Task: Discover beaches for a family vacation between Destin, Florida, and Panama City Beach, Florida.
Action: Mouse moved to (156, 95)
Screenshot: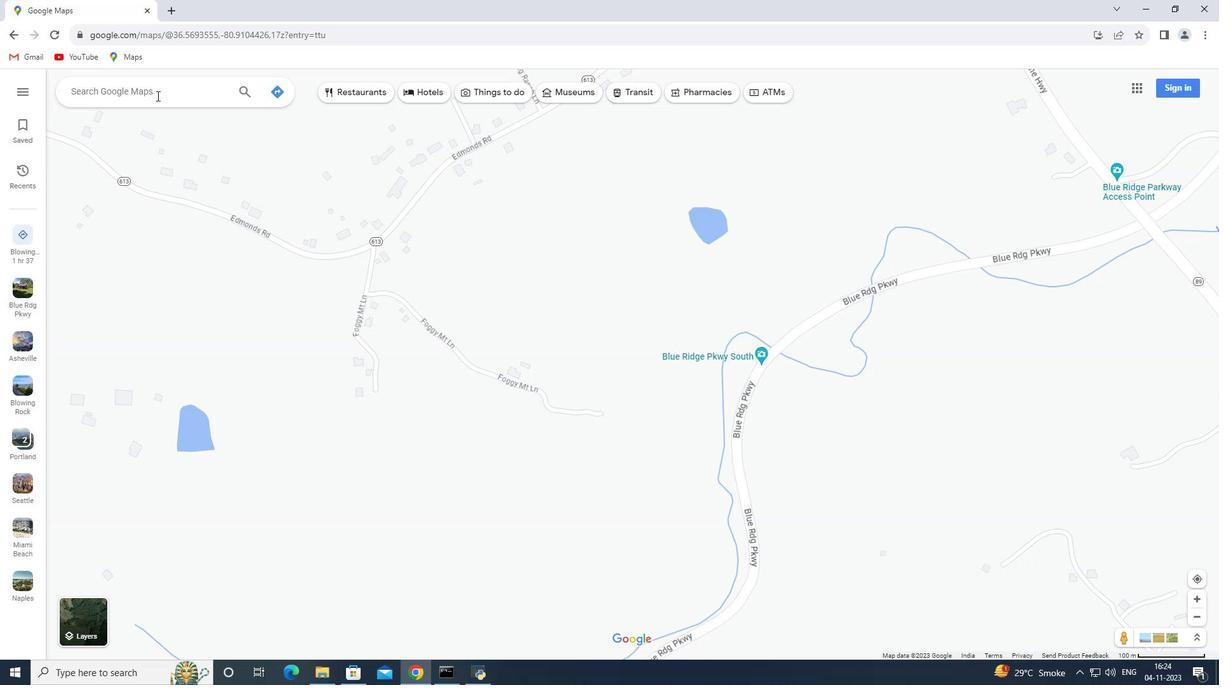
Action: Mouse pressed left at (156, 95)
Screenshot: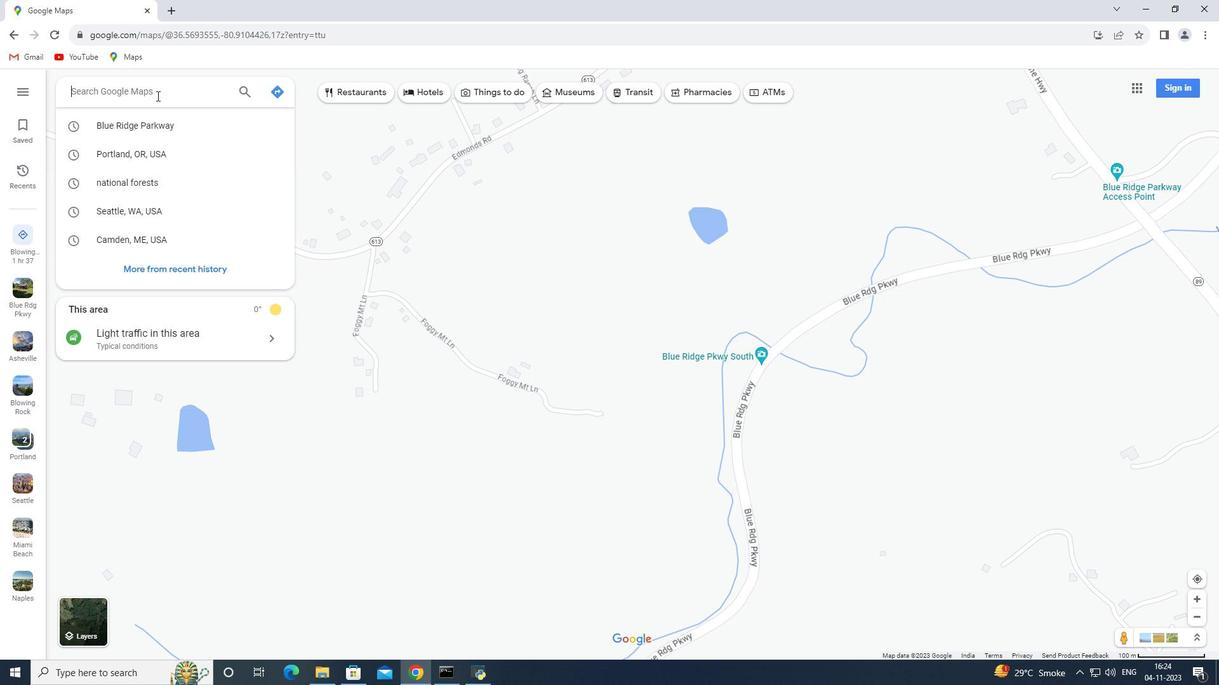 
Action: Key pressed <Key.shift>Destin,<Key.space><Key.shift>Florida<Key.enter>
Screenshot: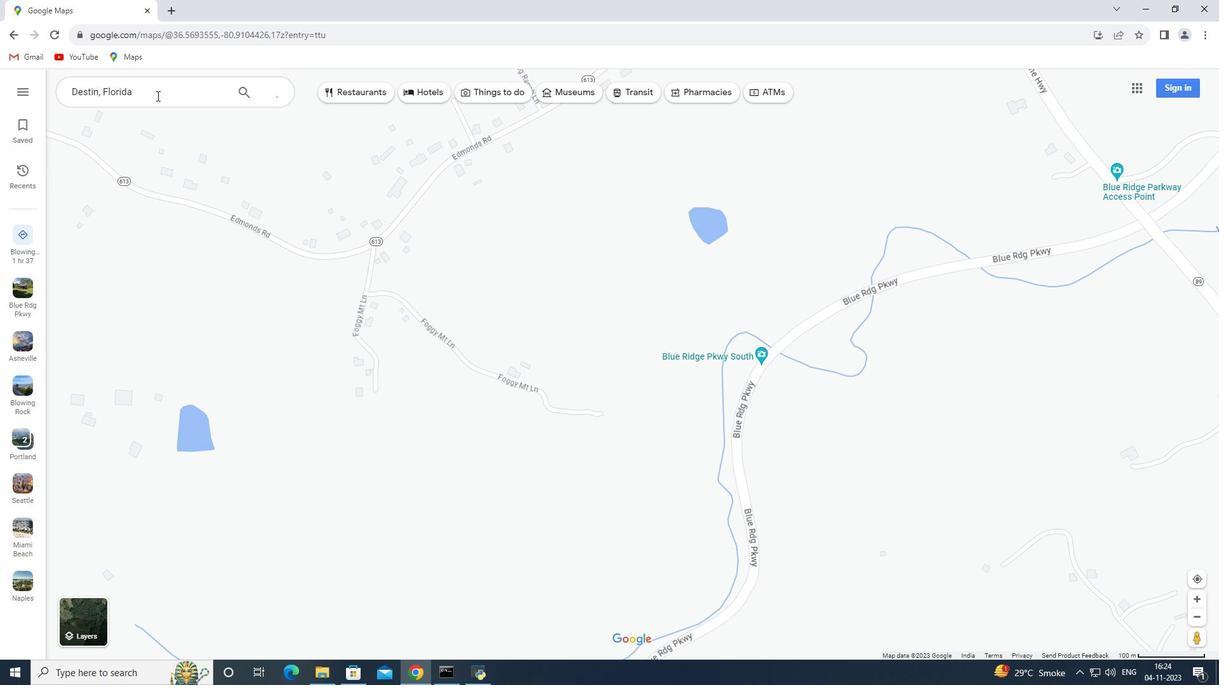 
Action: Mouse moved to (181, 305)
Screenshot: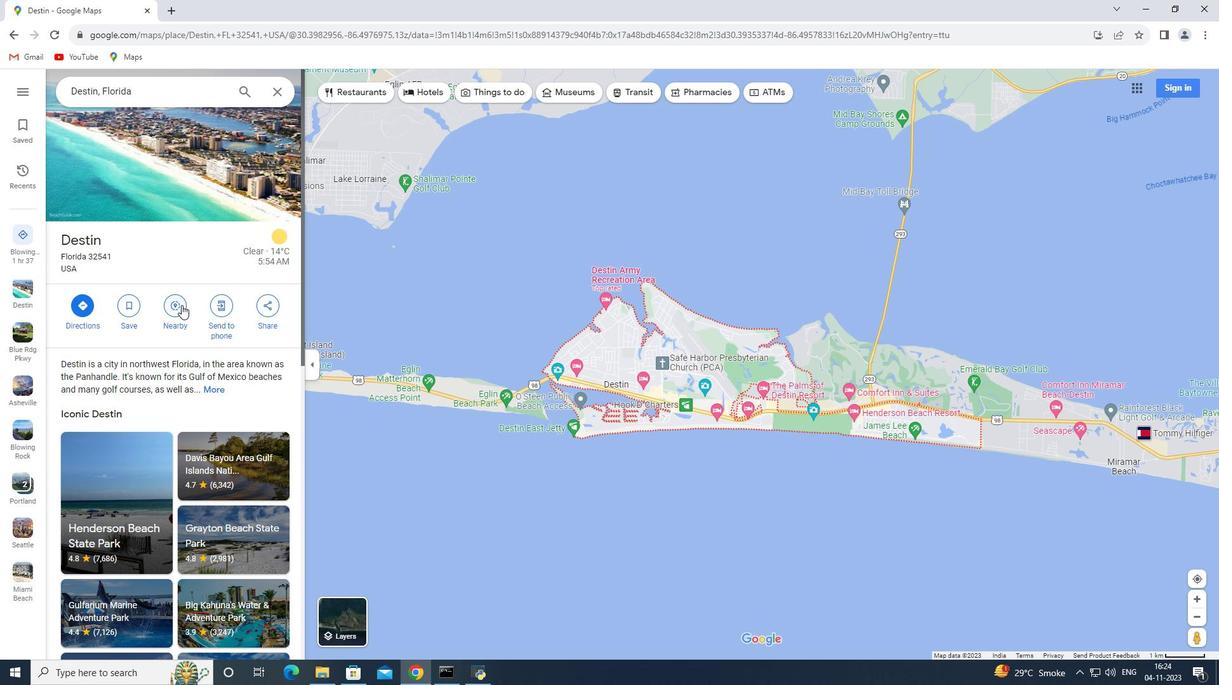 
Action: Mouse pressed left at (181, 305)
Screenshot: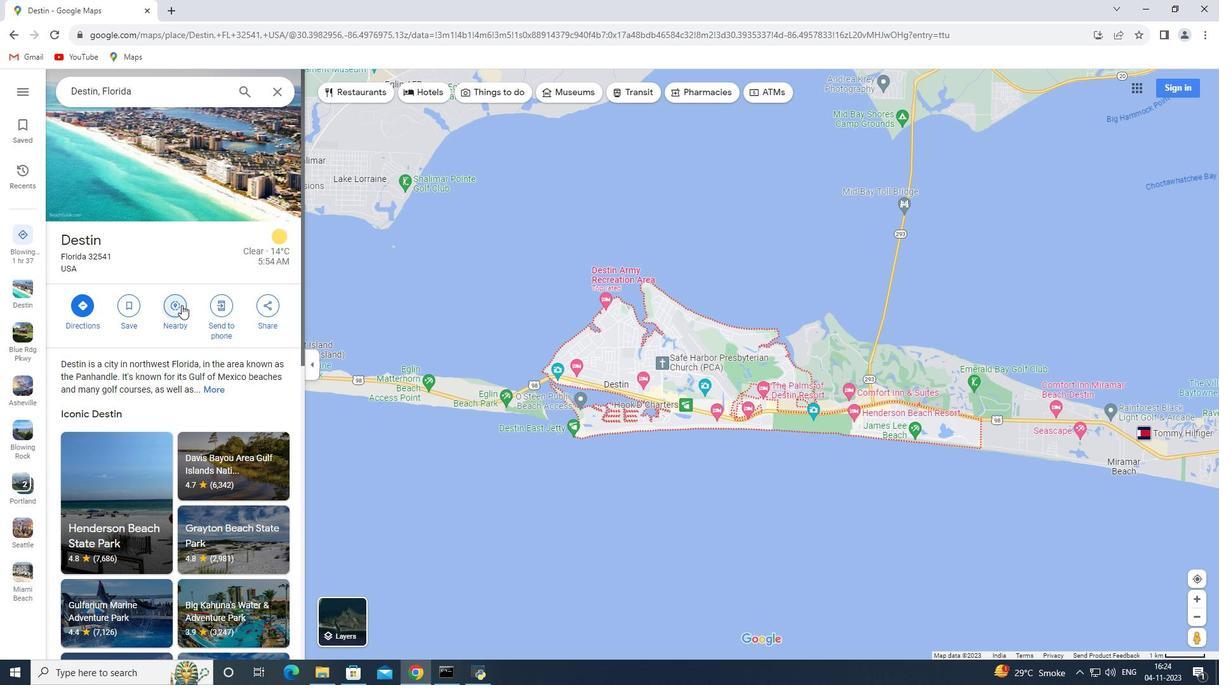 
Action: Key pressed beaches<Key.space>for<Key.space>a<Key.space>family<Key.space>vacation<Key.enter>
Screenshot: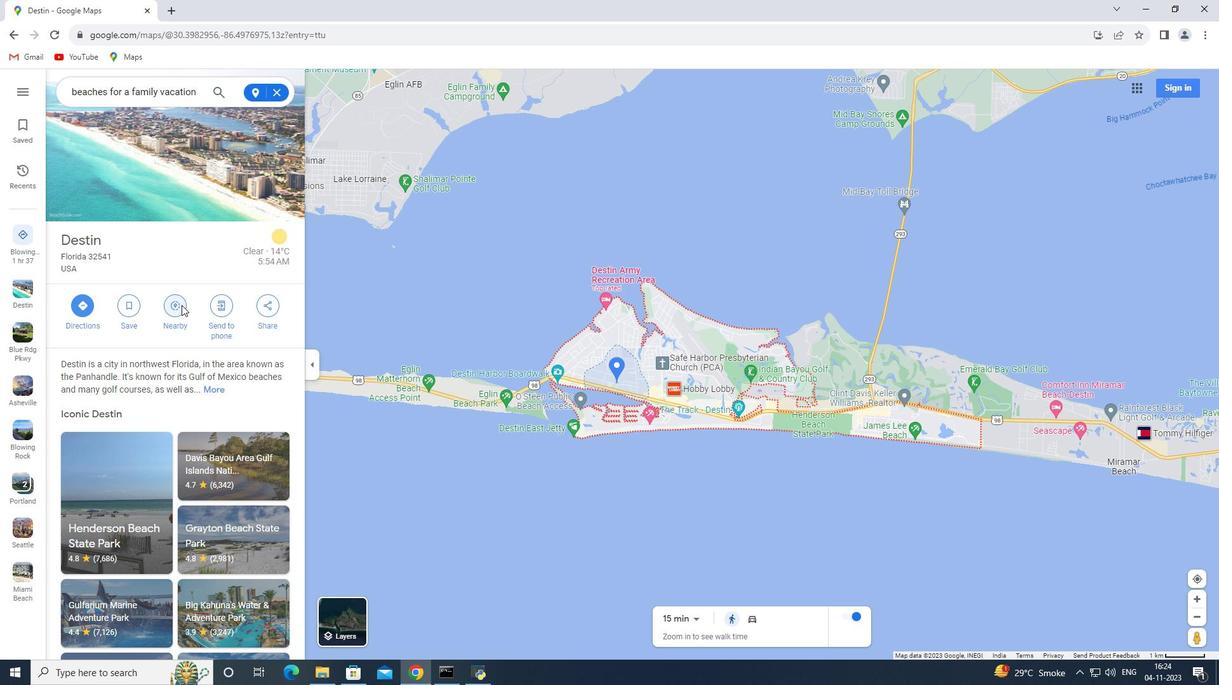 
Action: Mouse moved to (277, 95)
Screenshot: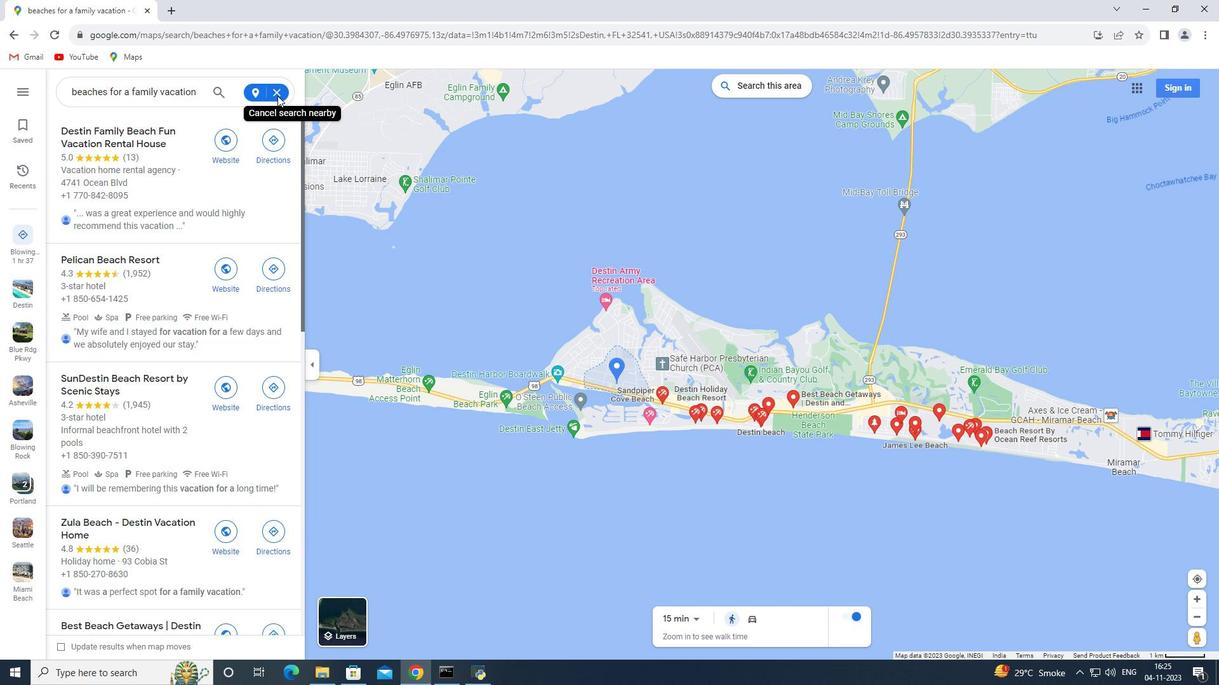 
Action: Mouse pressed left at (277, 95)
Screenshot: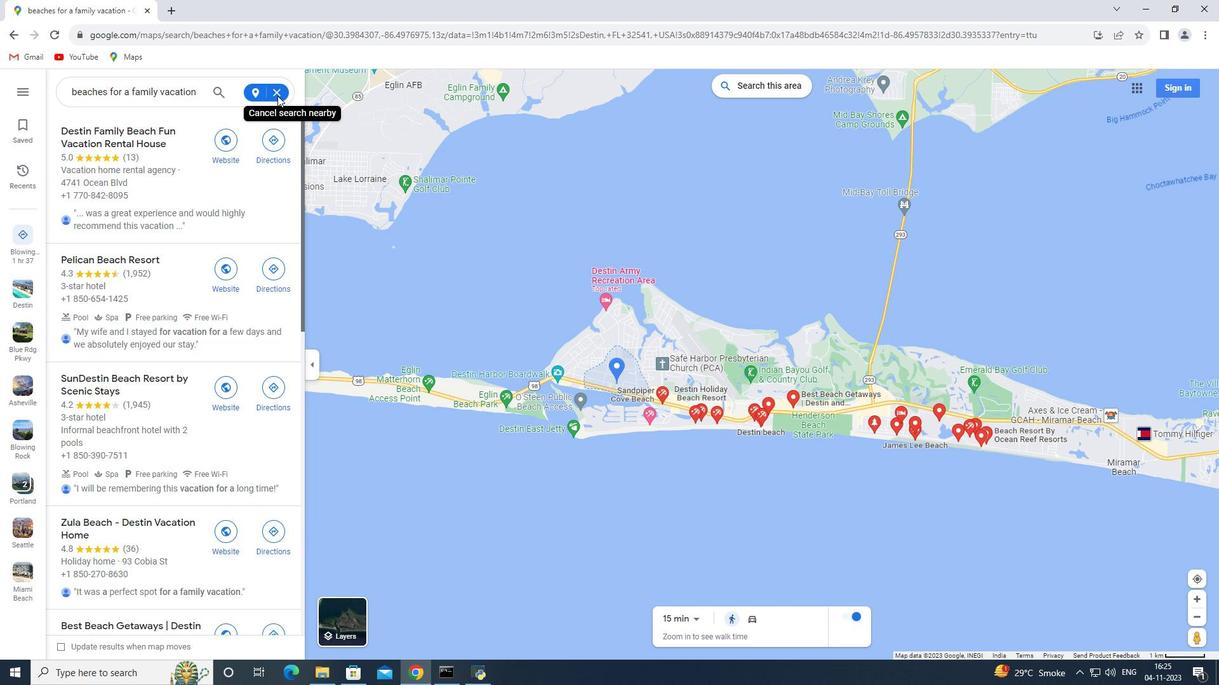 
Action: Mouse moved to (276, 88)
Screenshot: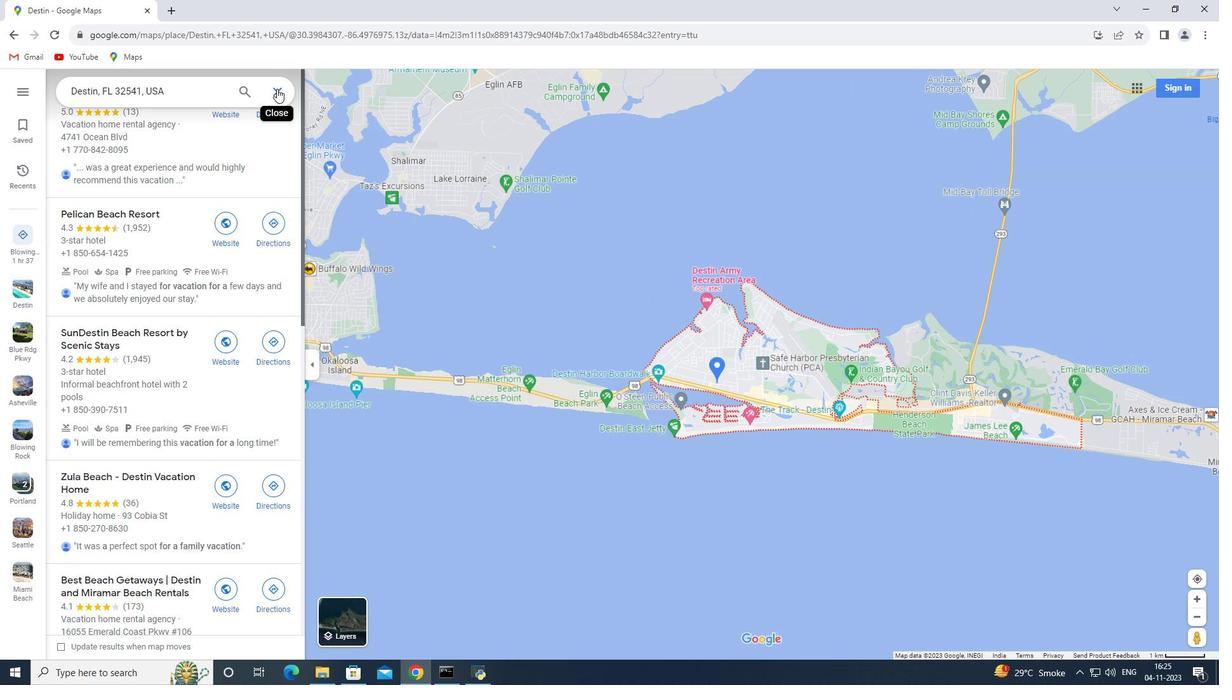 
Action: Mouse pressed left at (276, 88)
Screenshot: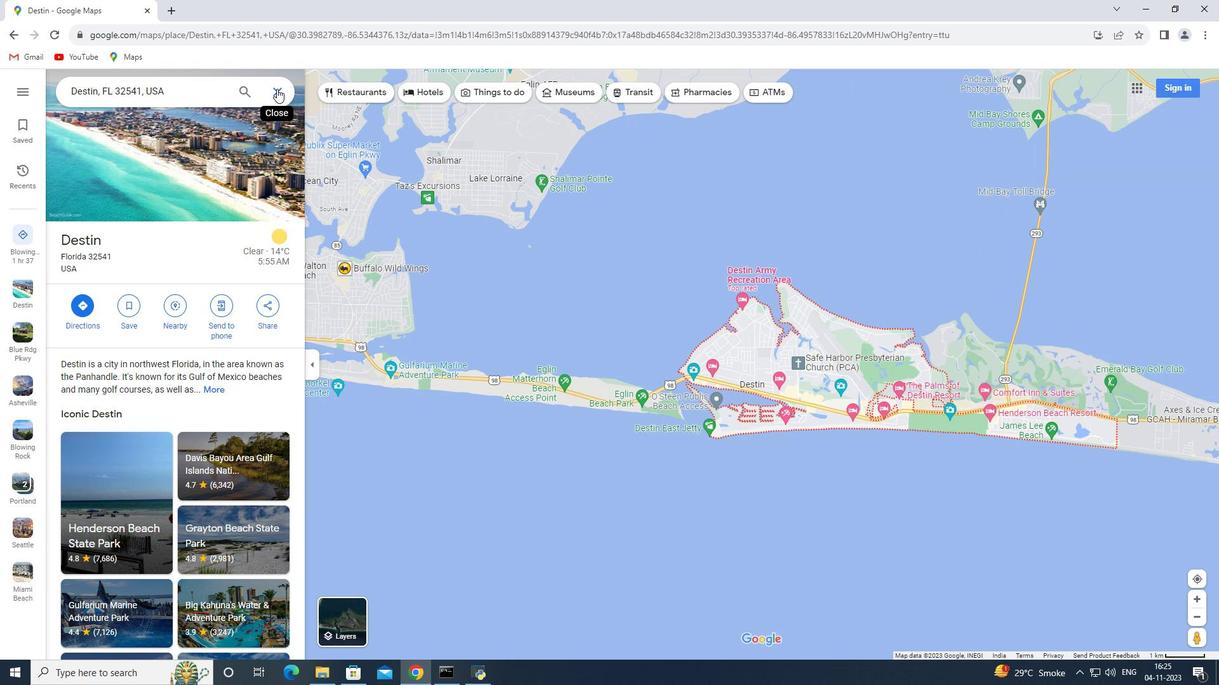 
Action: Mouse moved to (273, 88)
Screenshot: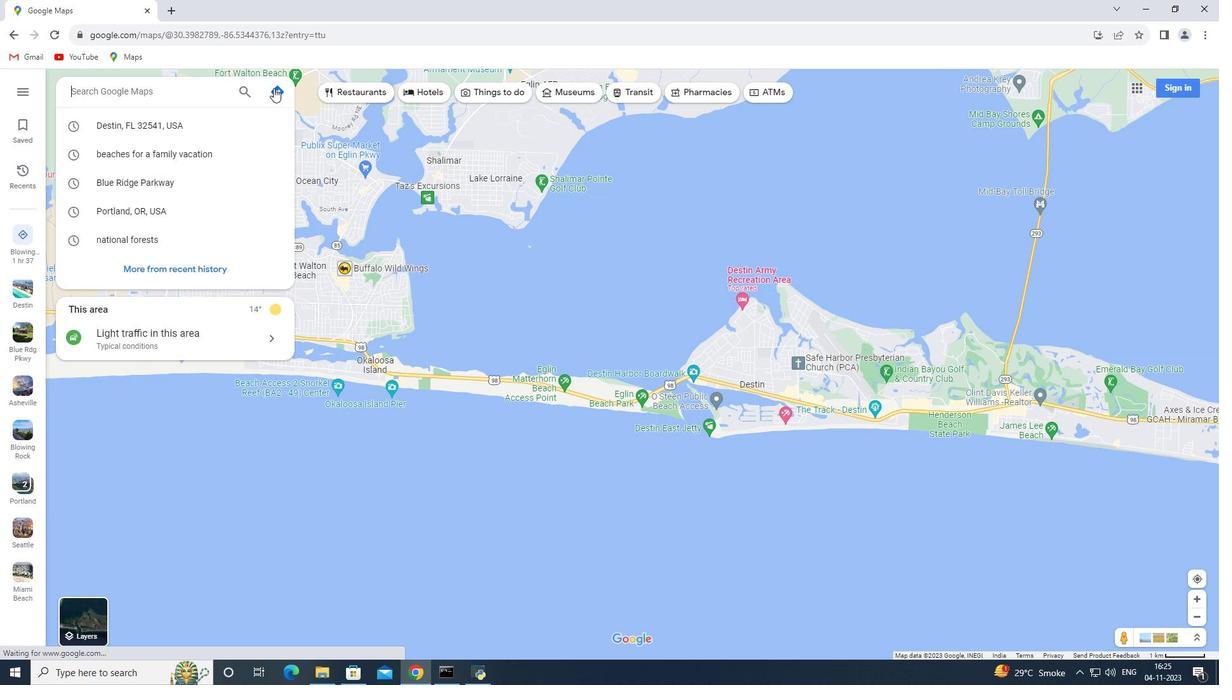 
Action: Key pressed <Key.shift>Panama<Key.space><Key.shift>City<Key.space><Key.shift>Beach,<Key.space><Key.shift>Florida<Key.enter>
Screenshot: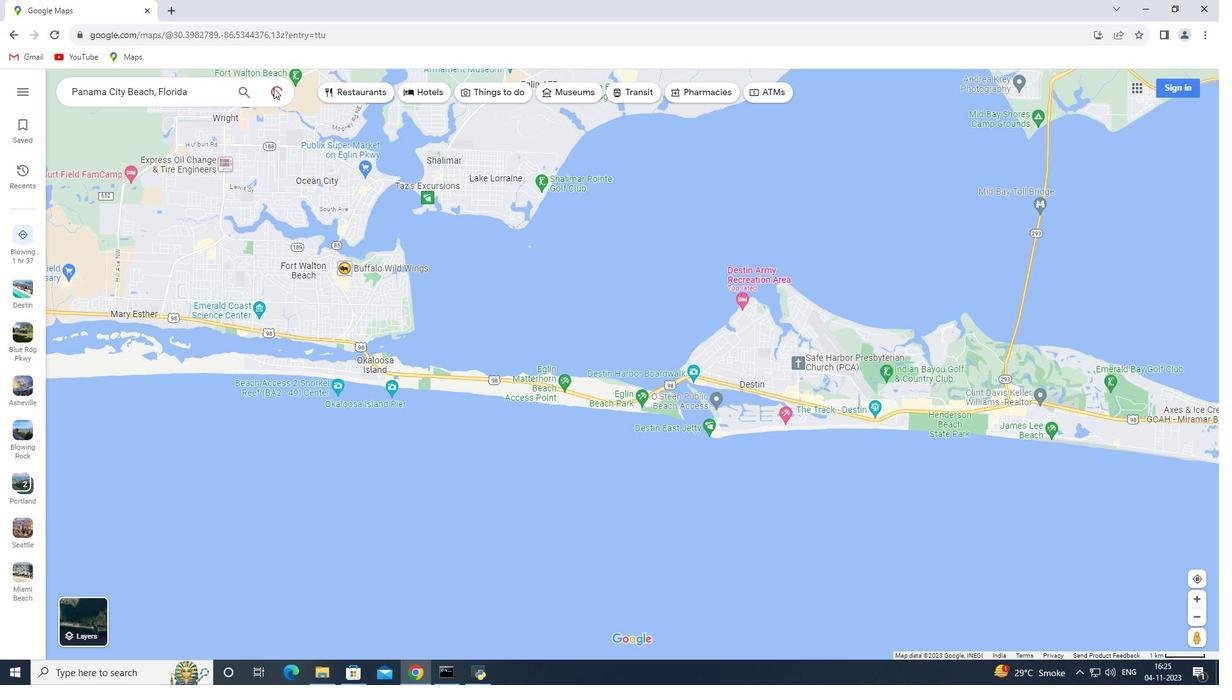 
Action: Mouse moved to (168, 304)
Screenshot: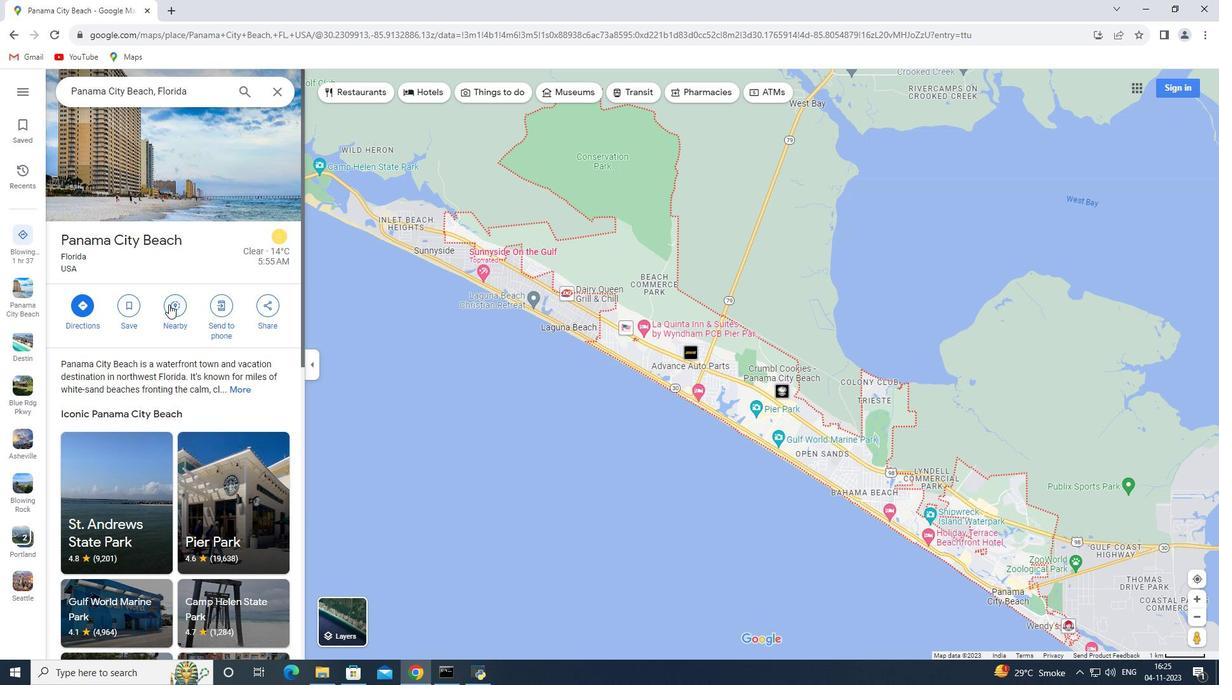 
Action: Mouse pressed left at (168, 304)
Screenshot: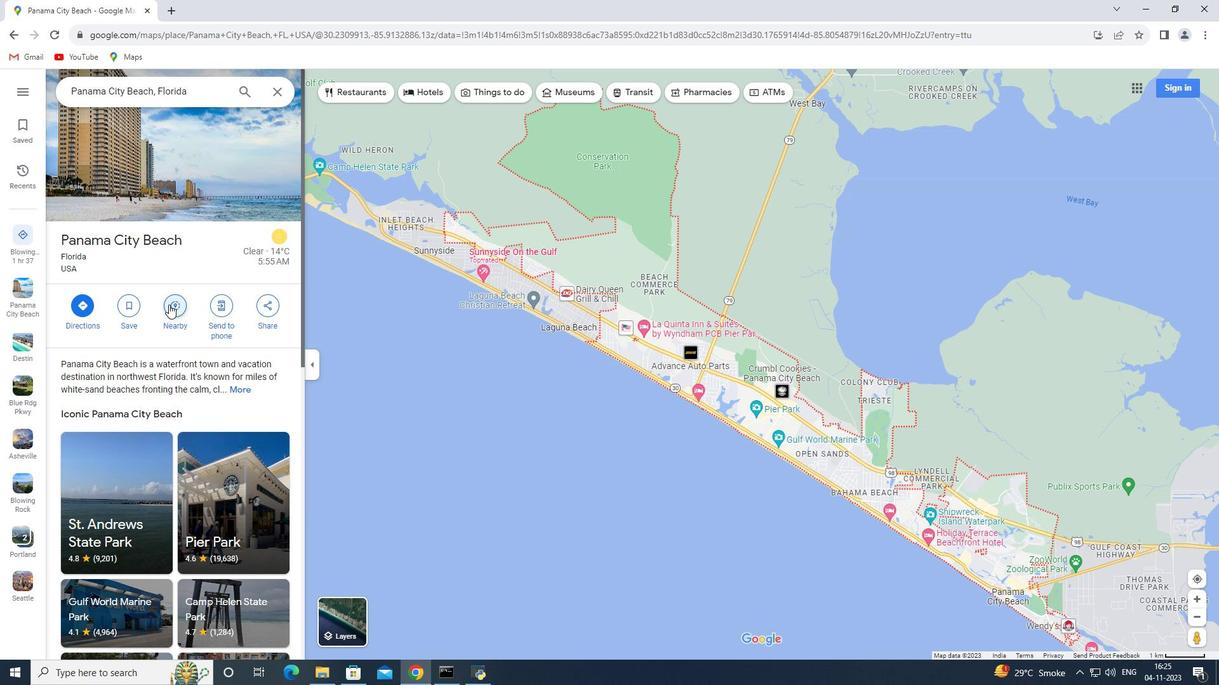 
Action: Key pressed beaches<Key.space>for<Key.space>a<Key.space>family<Key.space>vacation<Key.enter>
Screenshot: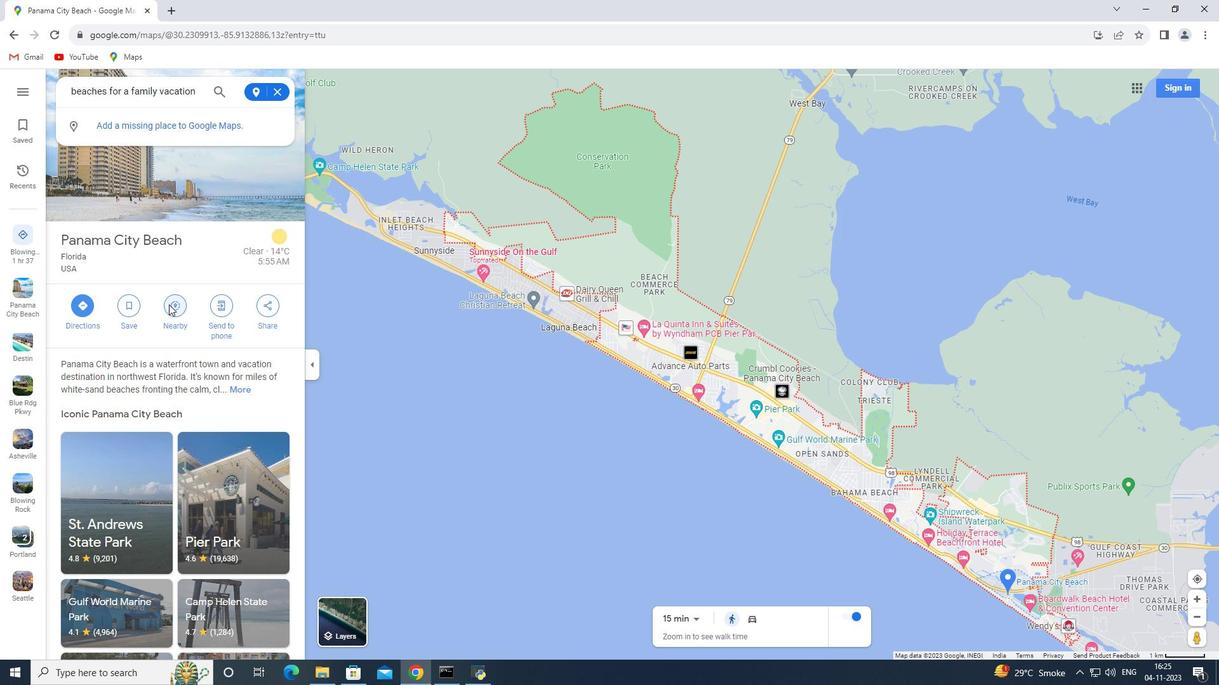 
